 Task: Add Cafe Valley Blueberry Plant-Based Mini Muffins to the cart.
Action: Mouse moved to (15, 79)
Screenshot: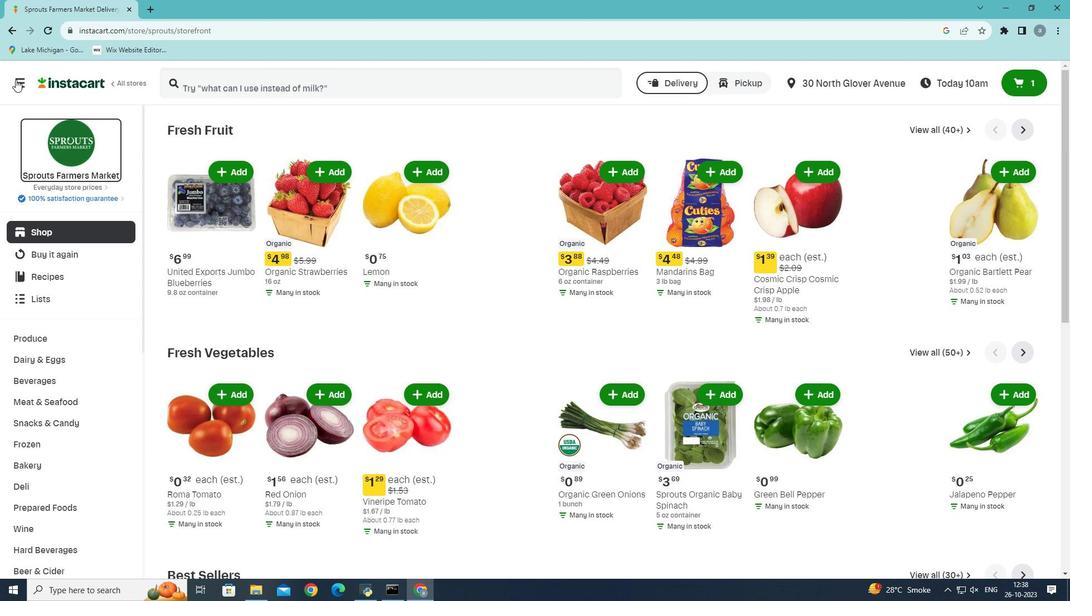 
Action: Mouse pressed left at (15, 79)
Screenshot: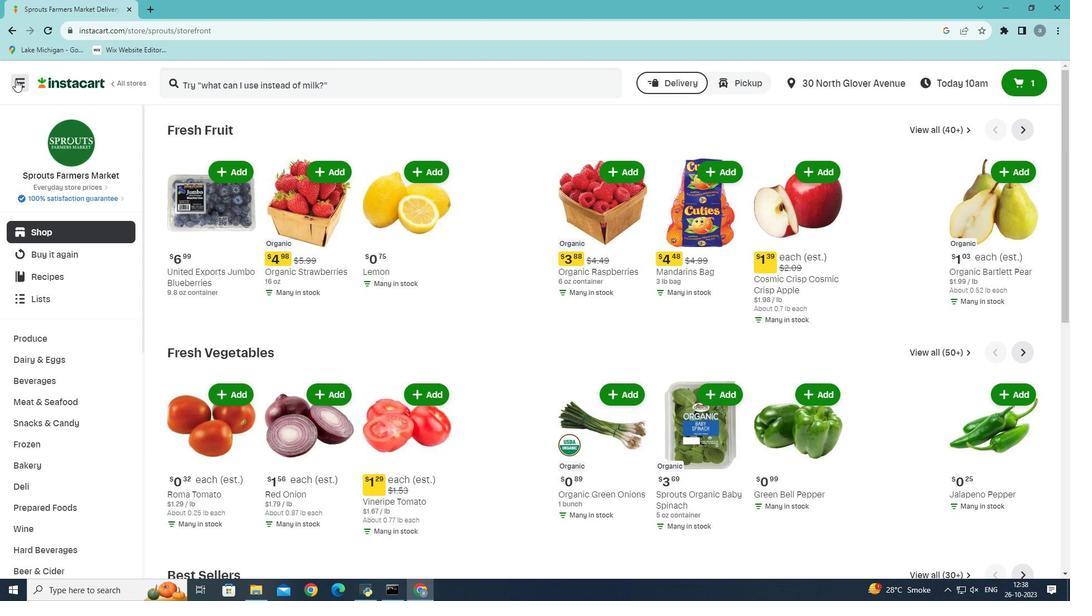
Action: Mouse moved to (60, 326)
Screenshot: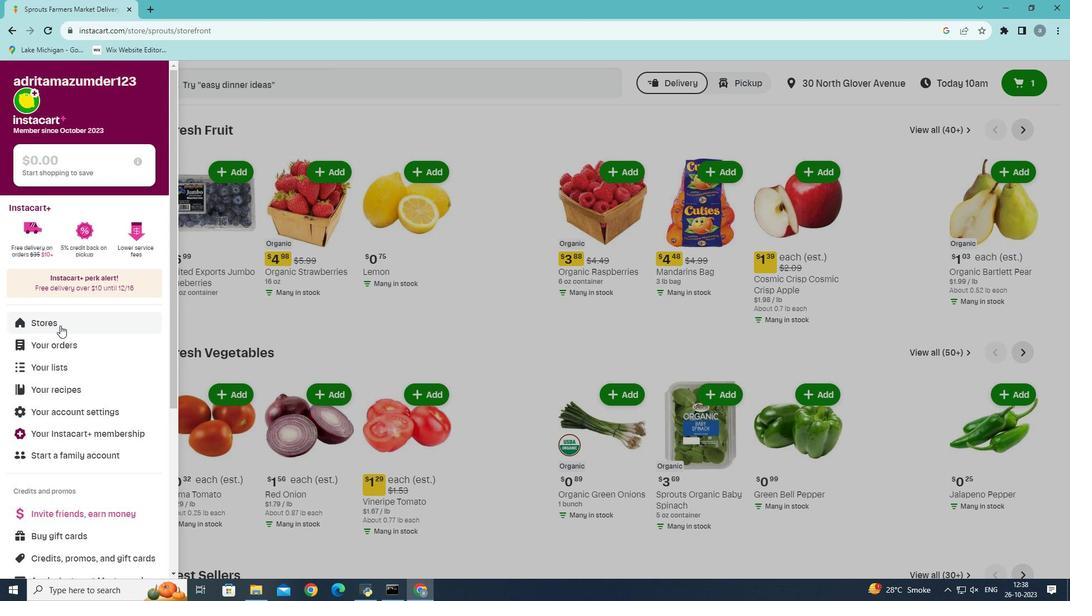
Action: Mouse pressed left at (60, 326)
Screenshot: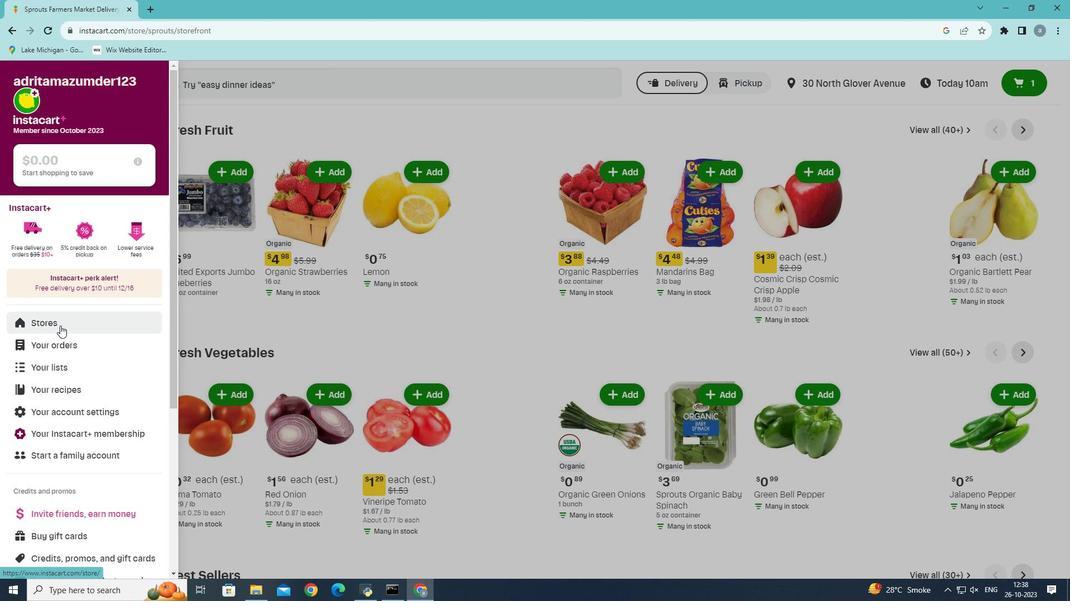 
Action: Mouse moved to (250, 134)
Screenshot: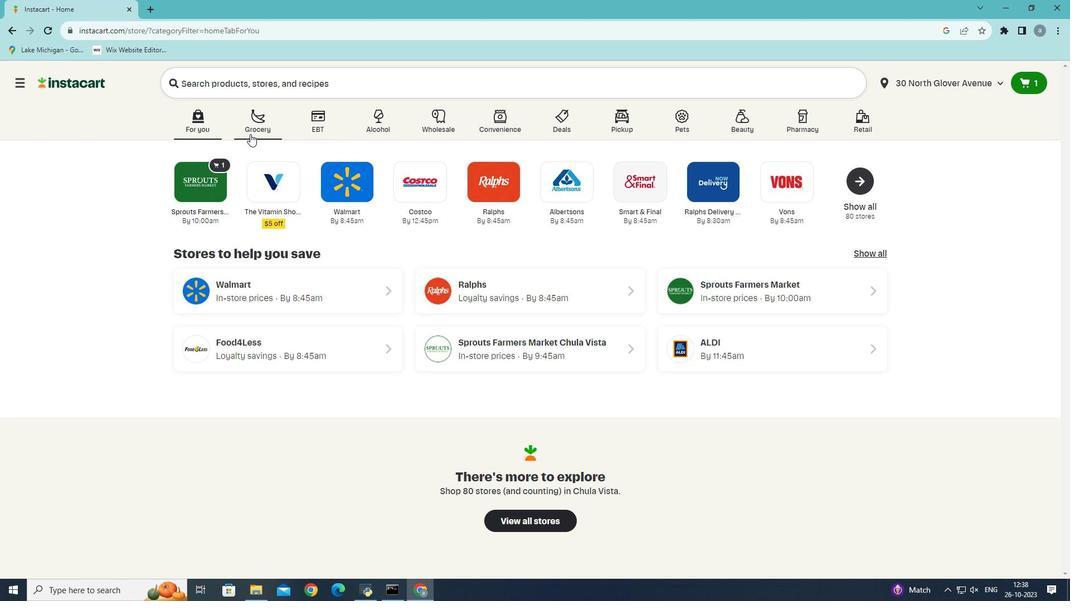 
Action: Mouse pressed left at (250, 134)
Screenshot: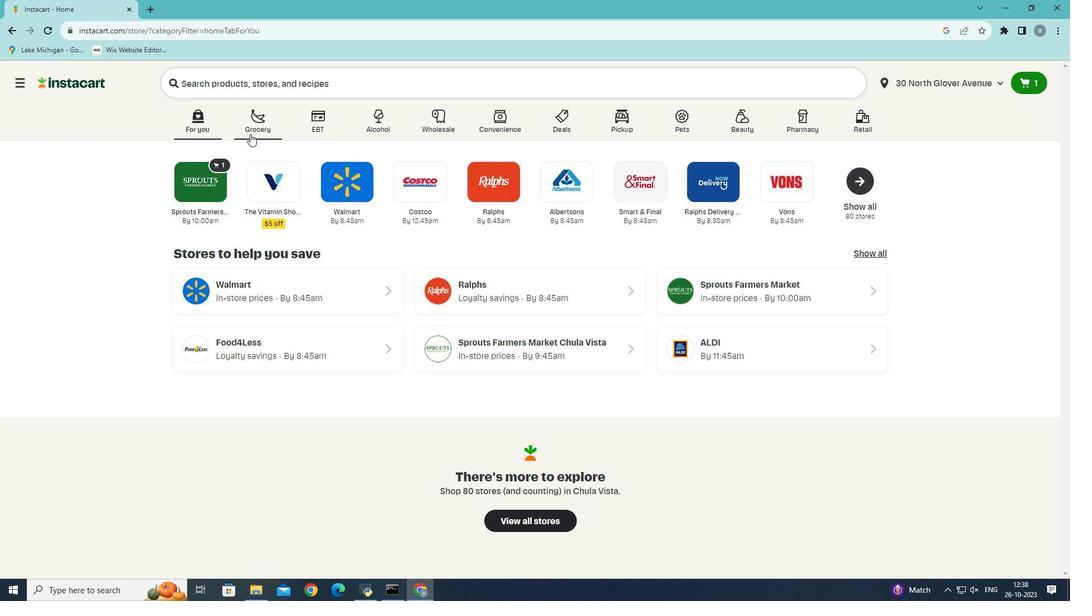 
Action: Mouse moved to (260, 321)
Screenshot: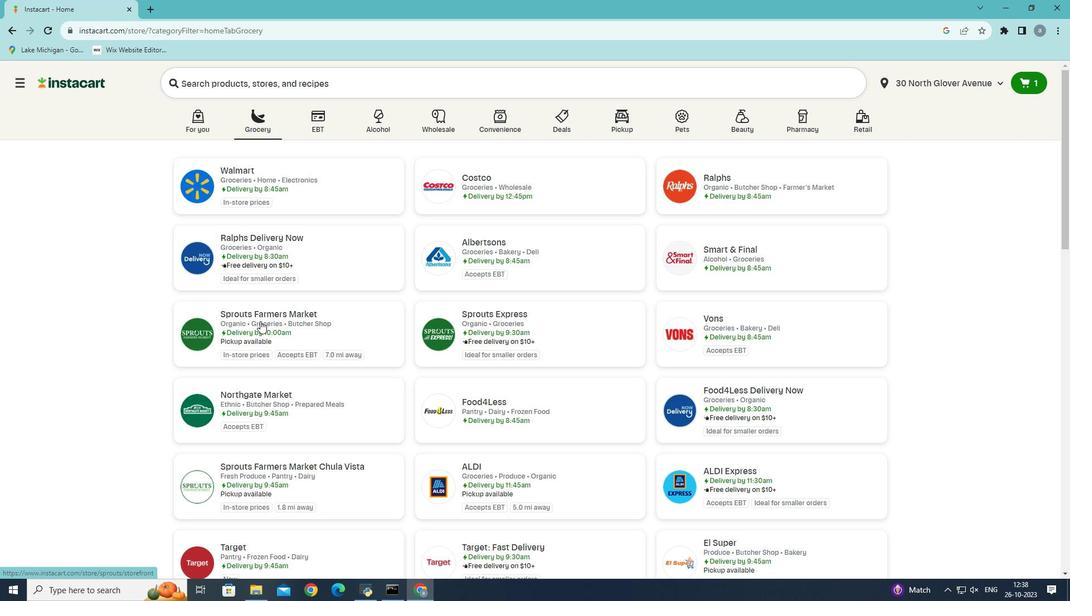 
Action: Mouse pressed left at (260, 321)
Screenshot: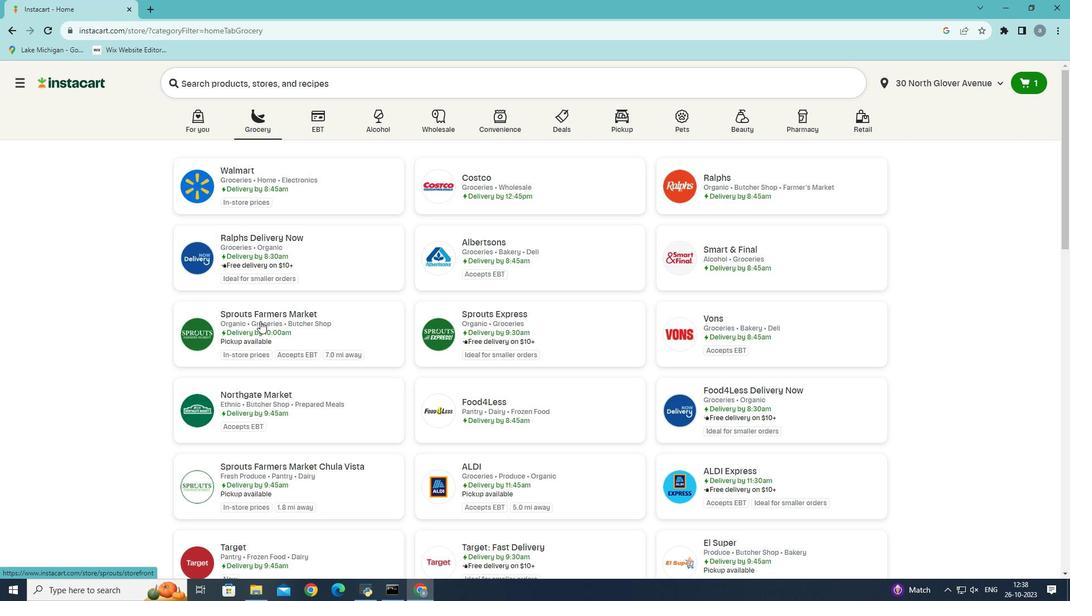 
Action: Mouse moved to (40, 468)
Screenshot: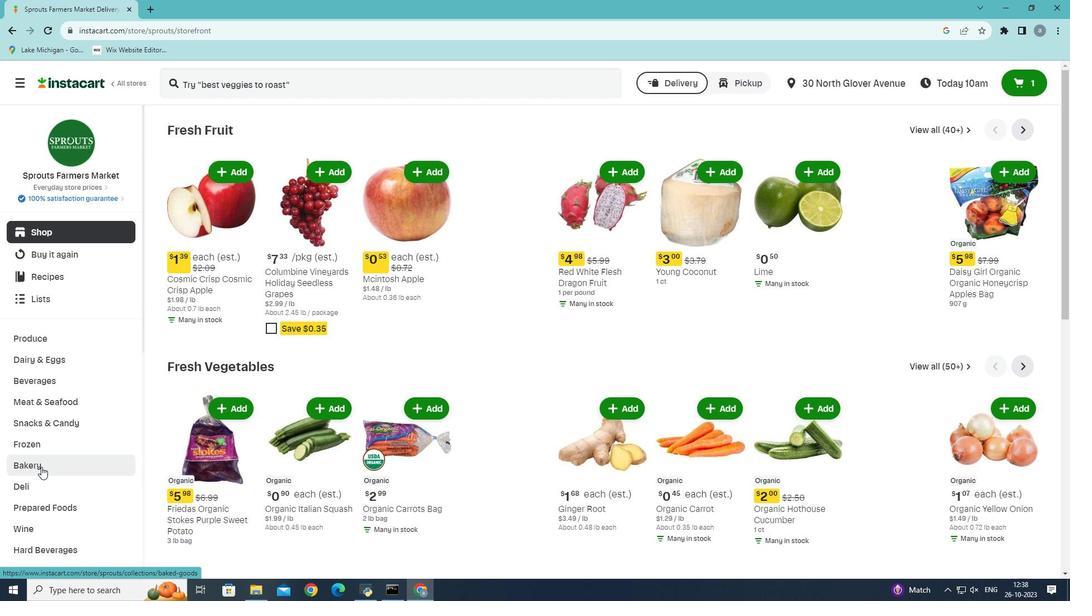 
Action: Mouse pressed left at (40, 468)
Screenshot: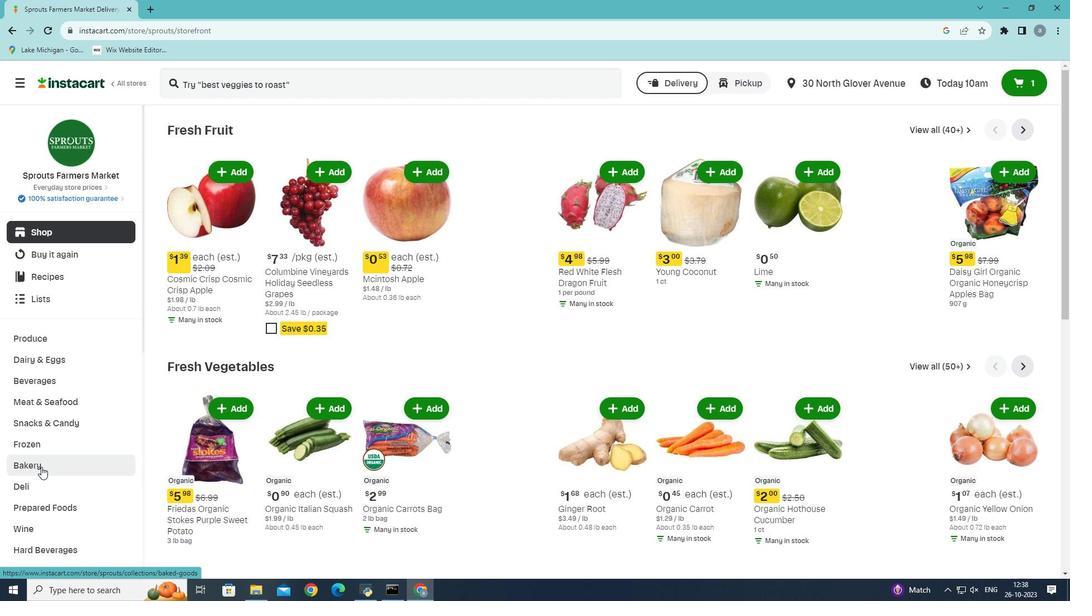 
Action: Mouse moved to (669, 160)
Screenshot: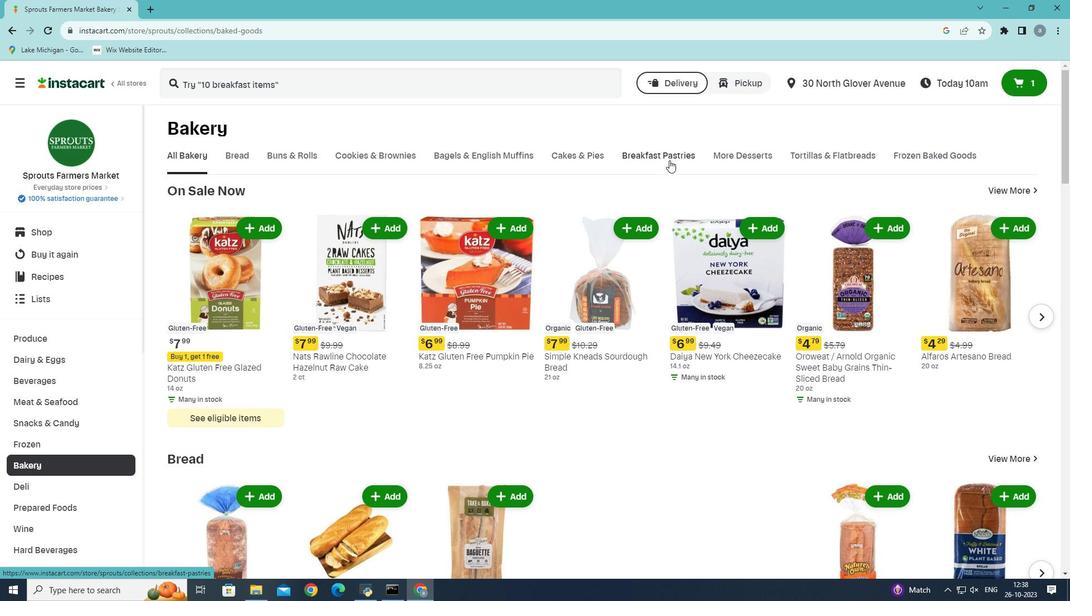
Action: Mouse pressed left at (669, 160)
Screenshot: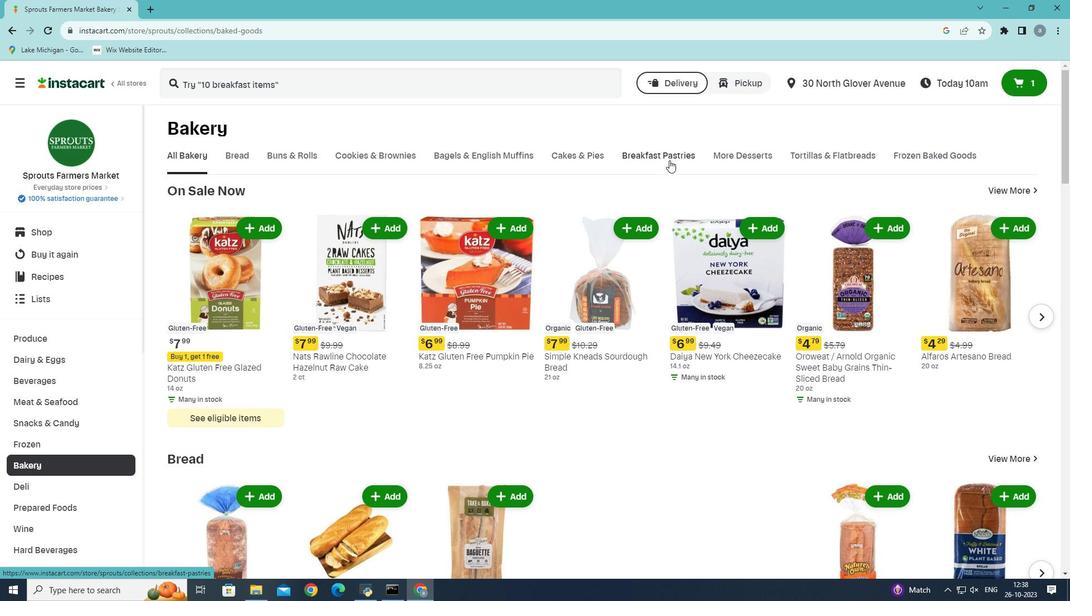 
Action: Mouse moved to (258, 207)
Screenshot: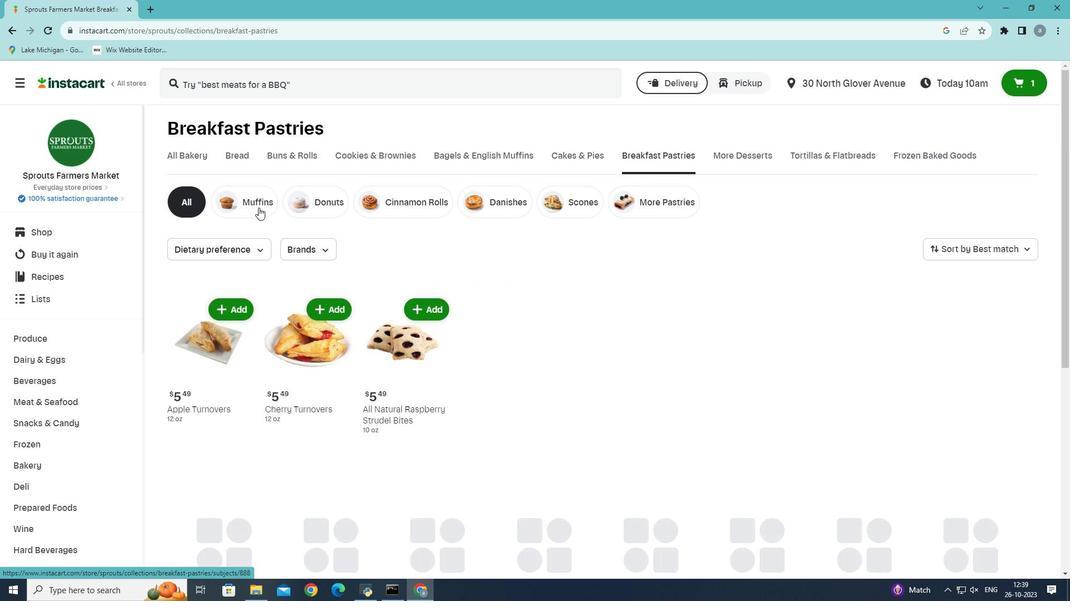 
Action: Mouse pressed left at (258, 207)
Screenshot: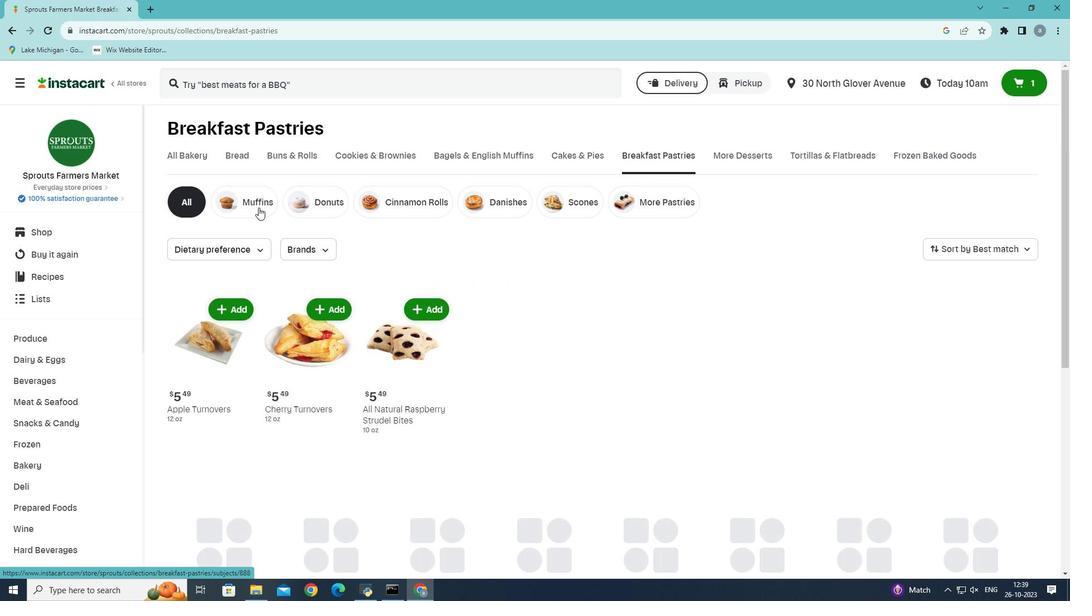
Action: Mouse moved to (420, 389)
Screenshot: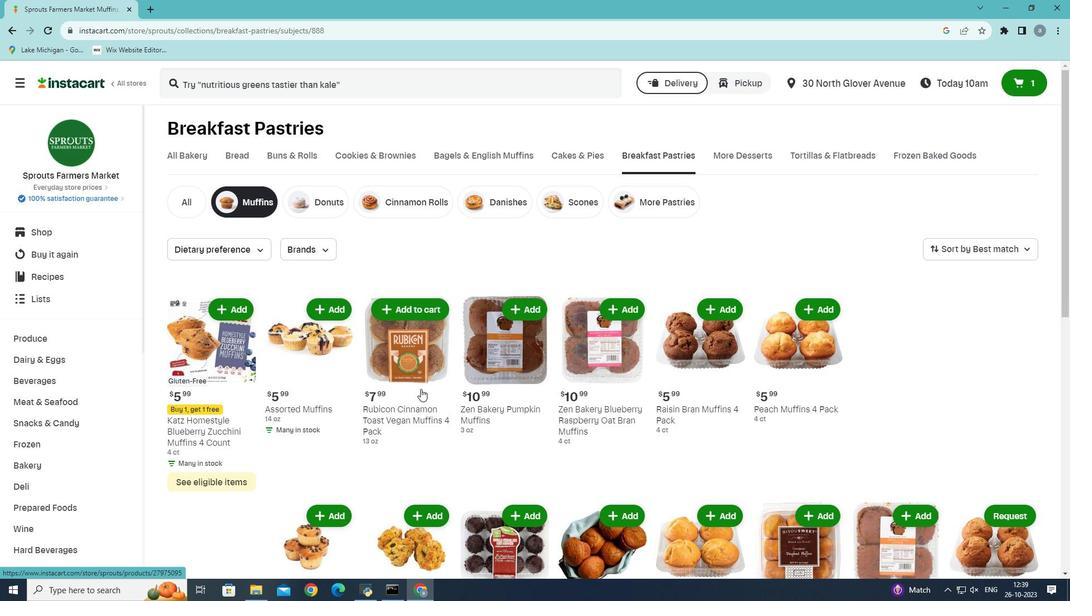 
Action: Mouse scrolled (420, 389) with delta (0, 0)
Screenshot: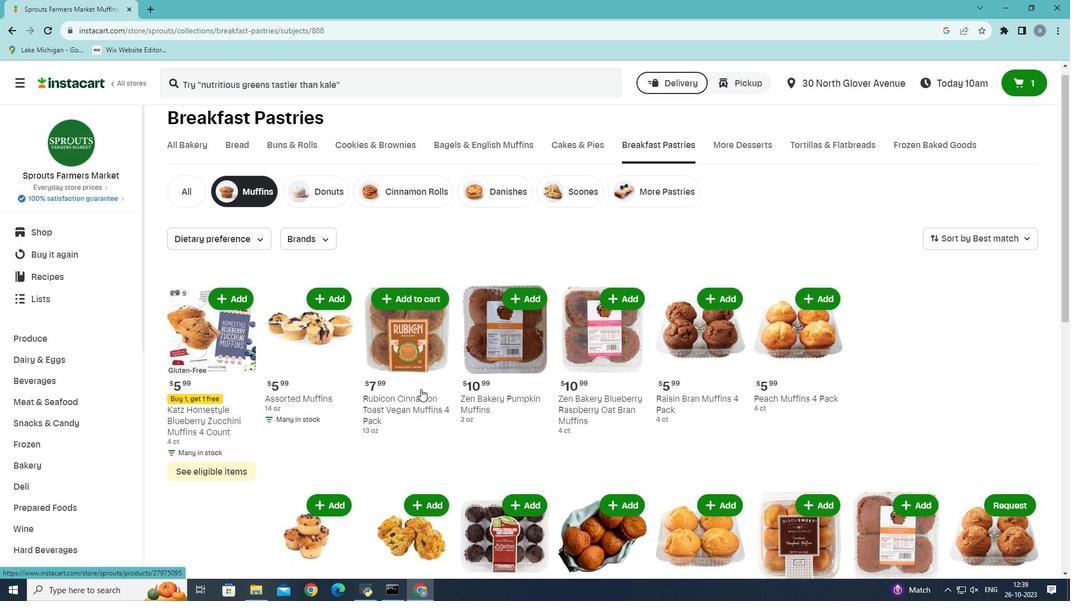 
Action: Mouse scrolled (420, 389) with delta (0, 0)
Screenshot: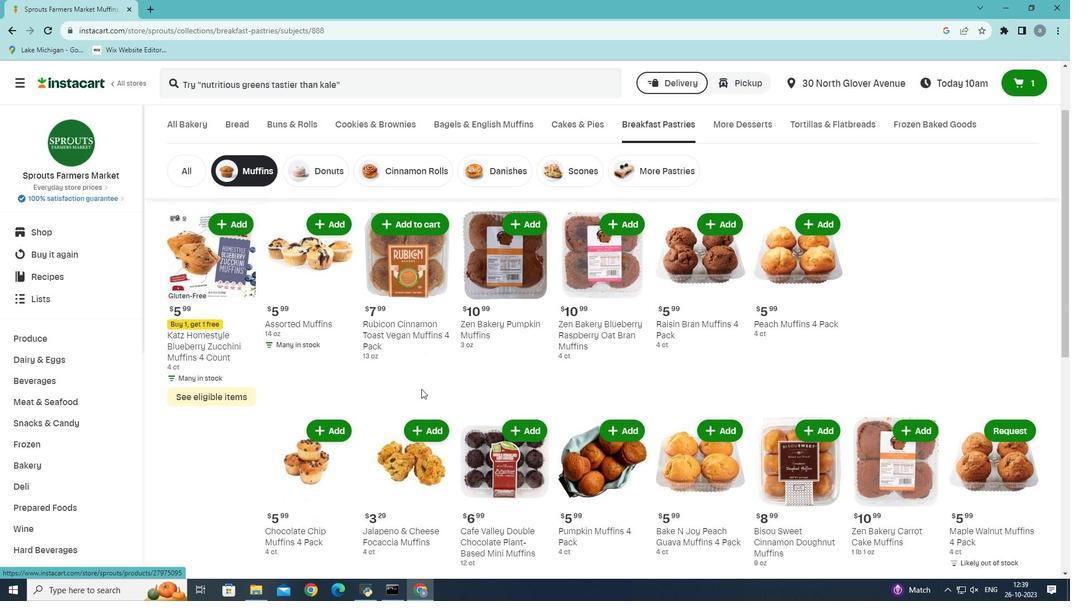 
Action: Mouse moved to (421, 389)
Screenshot: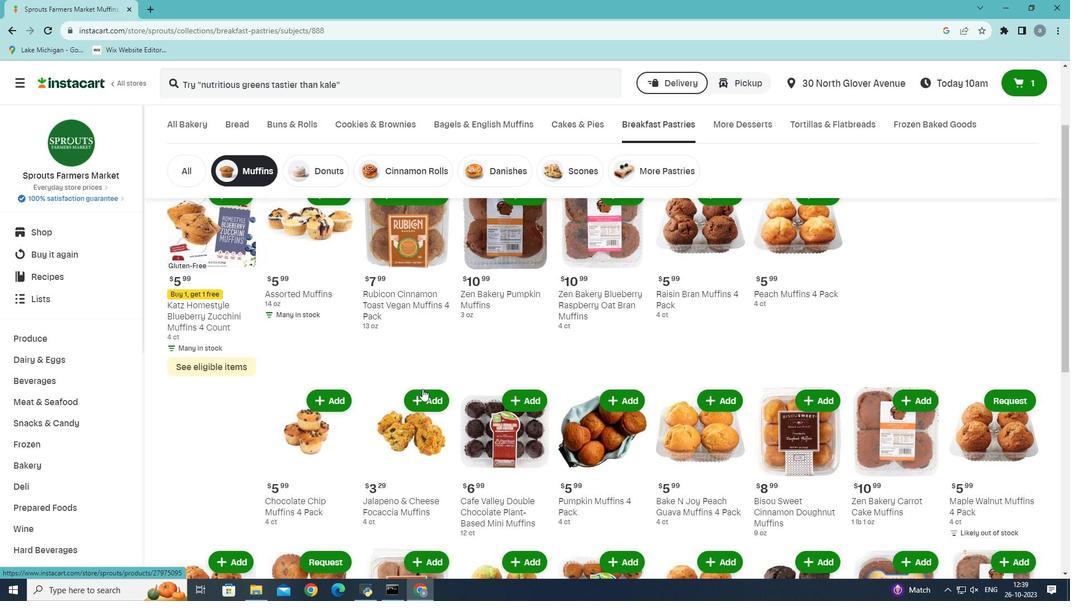 
Action: Mouse scrolled (421, 389) with delta (0, 0)
Screenshot: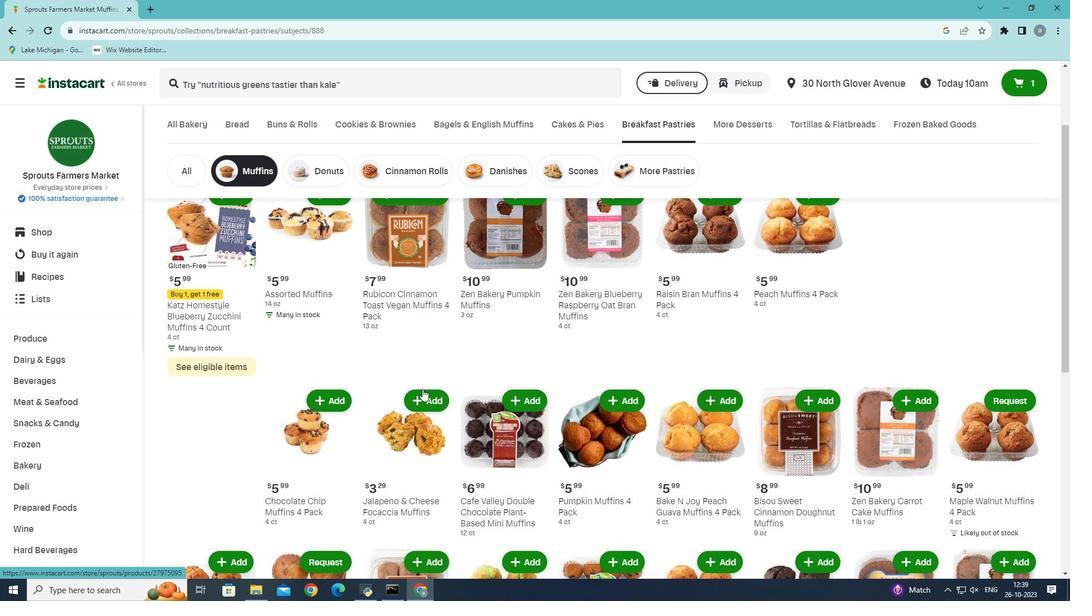 
Action: Mouse moved to (433, 381)
Screenshot: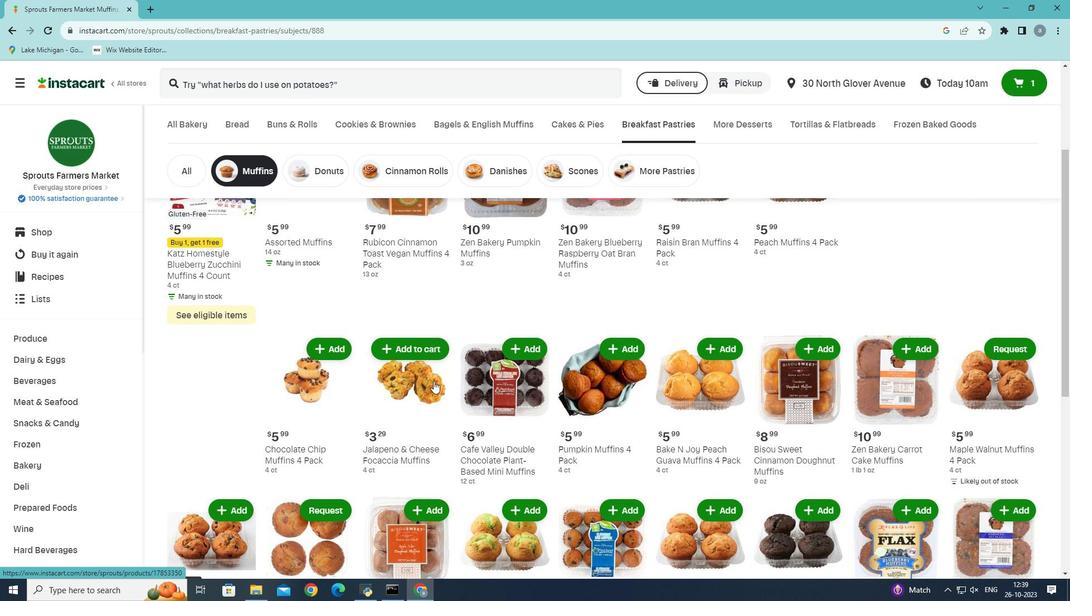 
Action: Mouse scrolled (433, 381) with delta (0, 0)
Screenshot: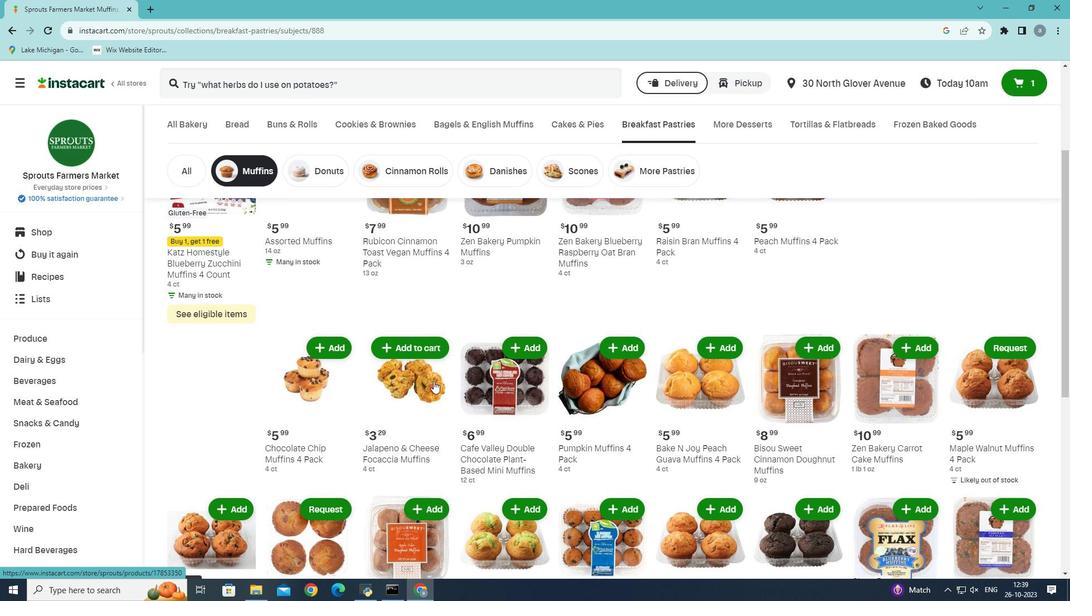 
Action: Mouse moved to (548, 368)
Screenshot: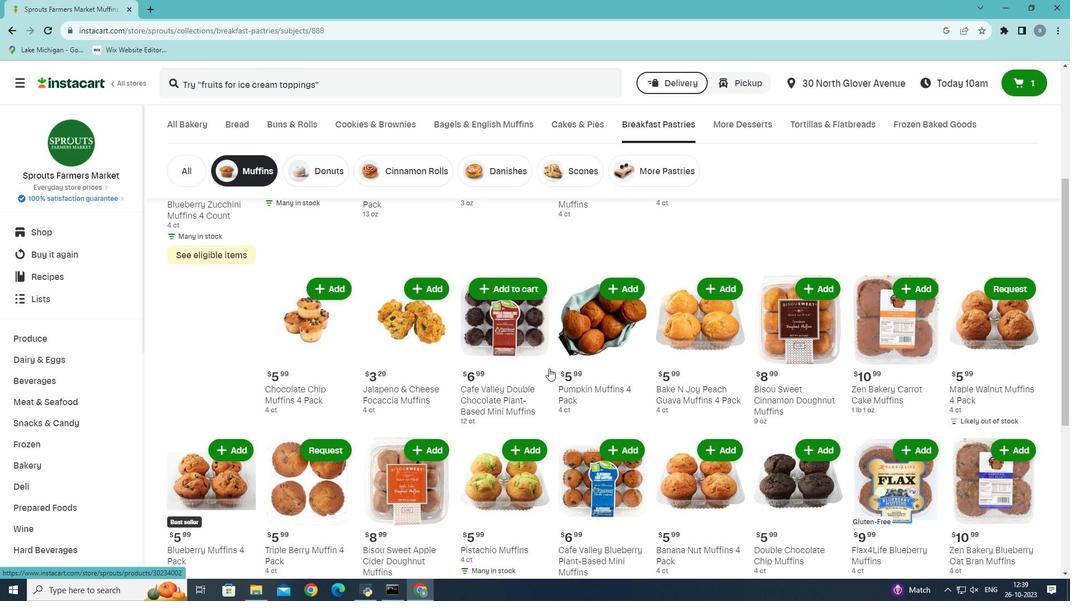 
Action: Mouse scrolled (548, 368) with delta (0, 0)
Screenshot: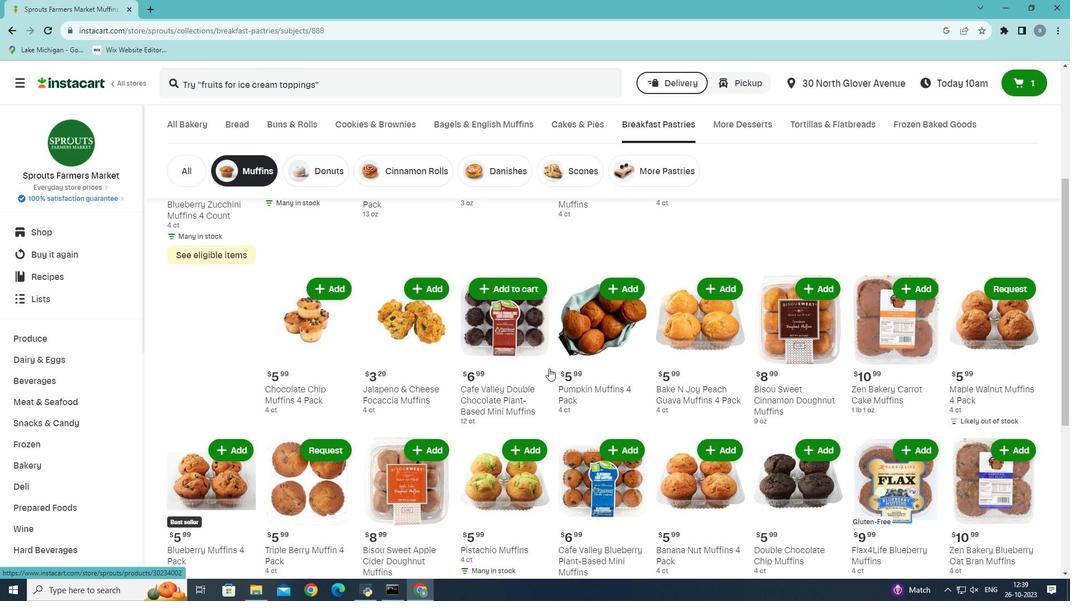
Action: Mouse moved to (549, 368)
Screenshot: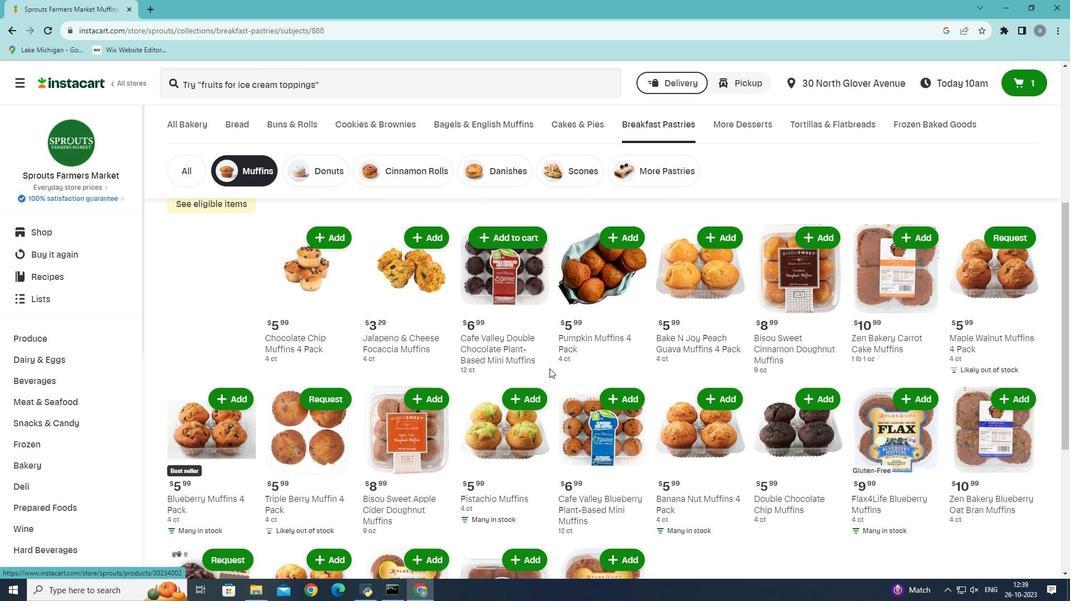 
Action: Mouse scrolled (549, 368) with delta (0, 0)
Screenshot: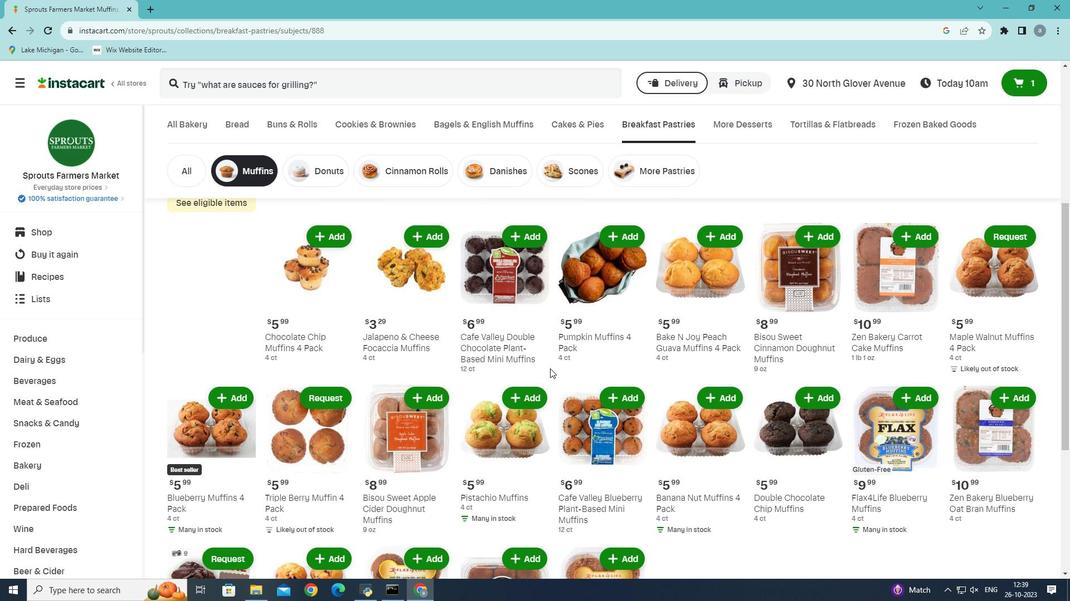 
Action: Mouse moved to (571, 371)
Screenshot: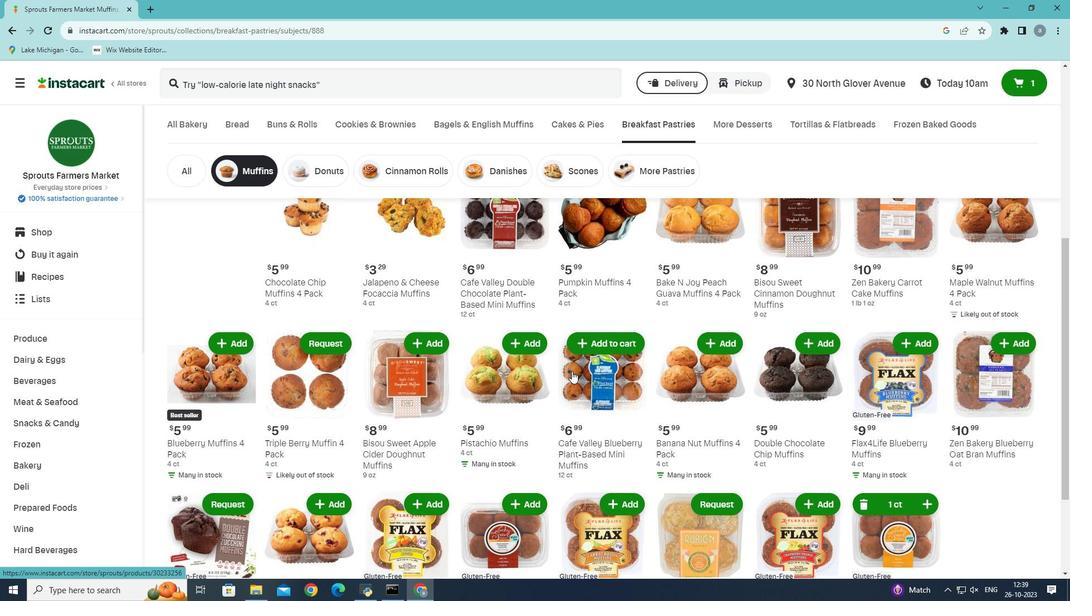 
Action: Mouse scrolled (571, 371) with delta (0, 0)
Screenshot: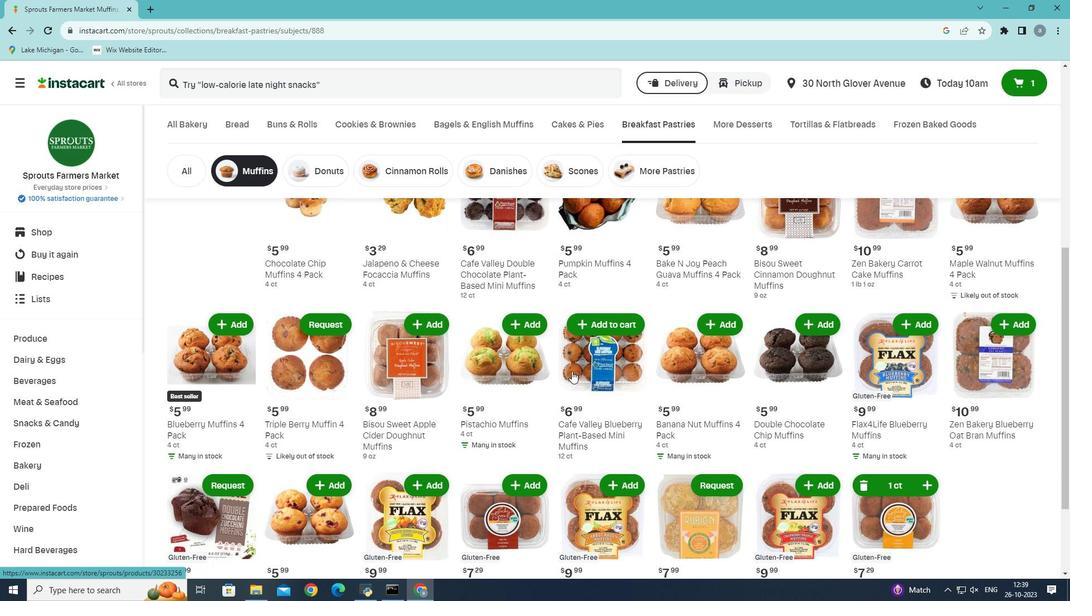 
Action: Mouse scrolled (571, 371) with delta (0, 0)
Screenshot: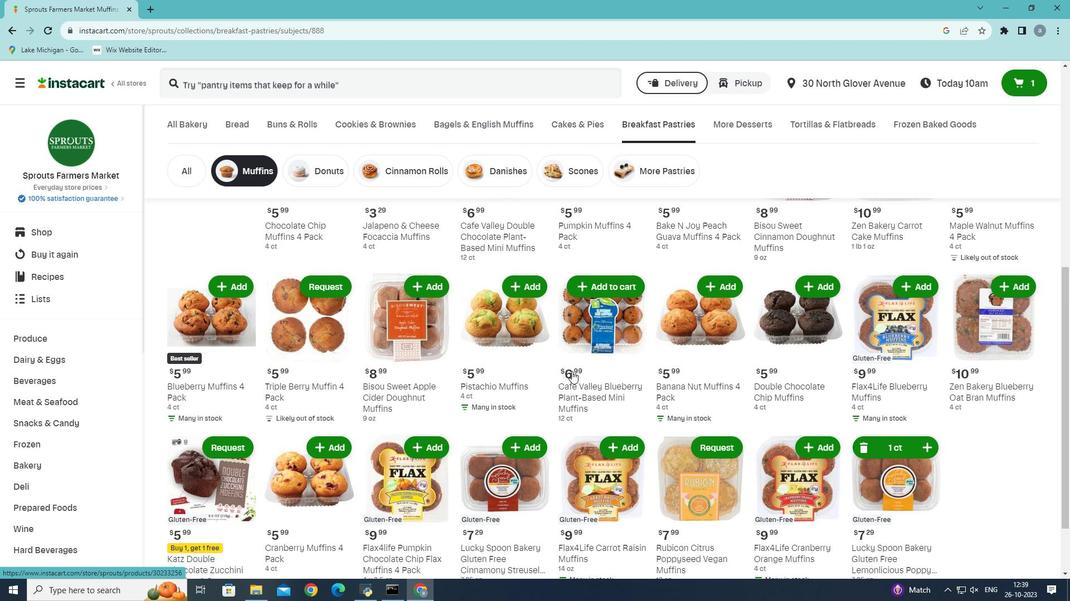 
Action: Mouse moved to (574, 371)
Screenshot: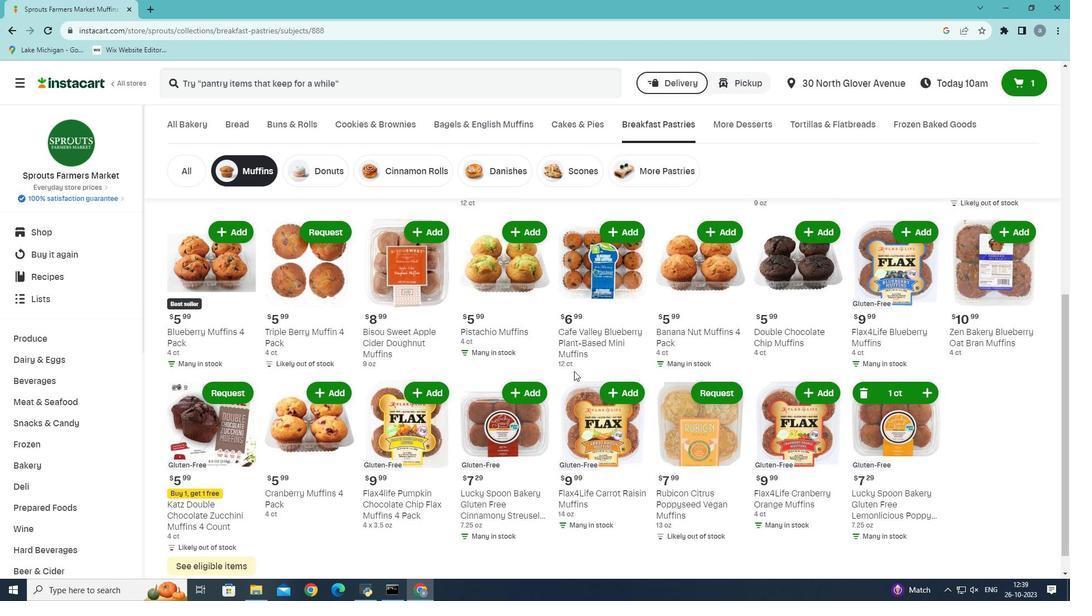 
Action: Mouse scrolled (574, 371) with delta (0, 0)
Screenshot: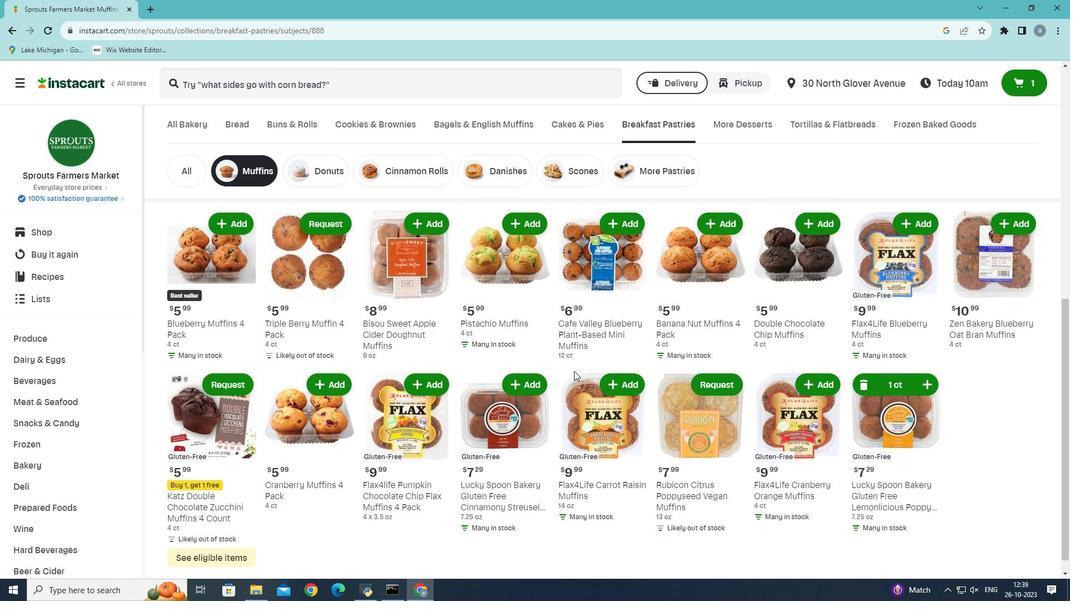
Action: Mouse scrolled (574, 371) with delta (0, 0)
Screenshot: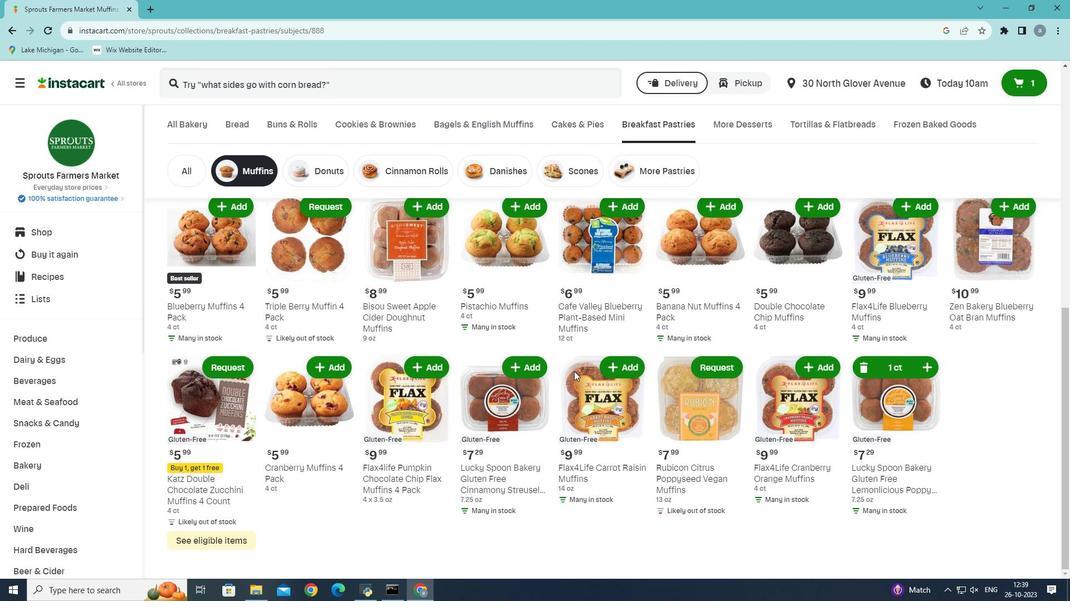 
Action: Mouse scrolled (574, 371) with delta (0, 0)
Screenshot: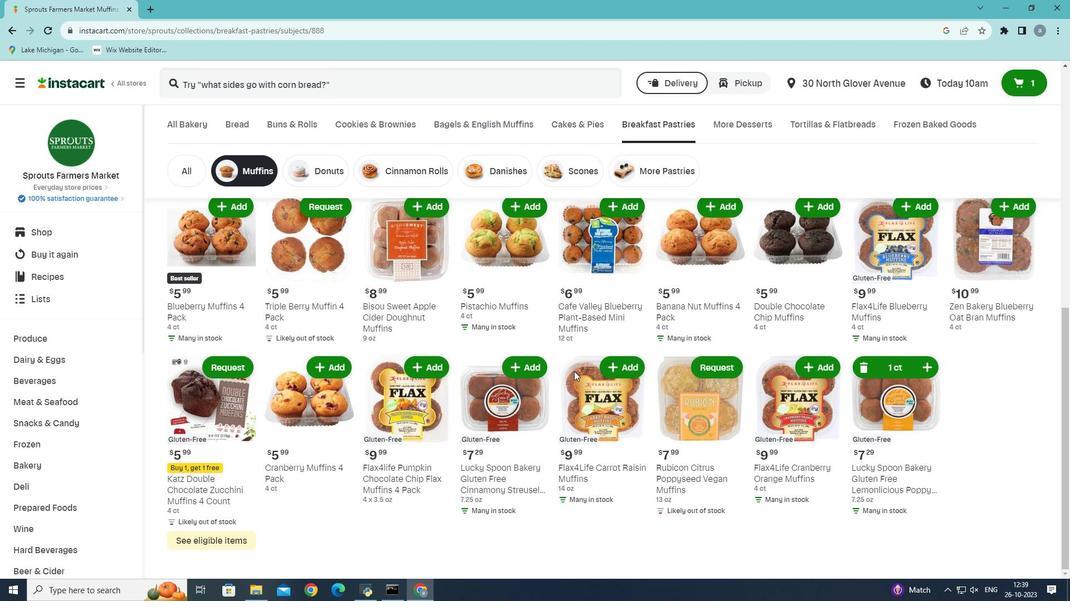 
Action: Mouse moved to (618, 263)
Screenshot: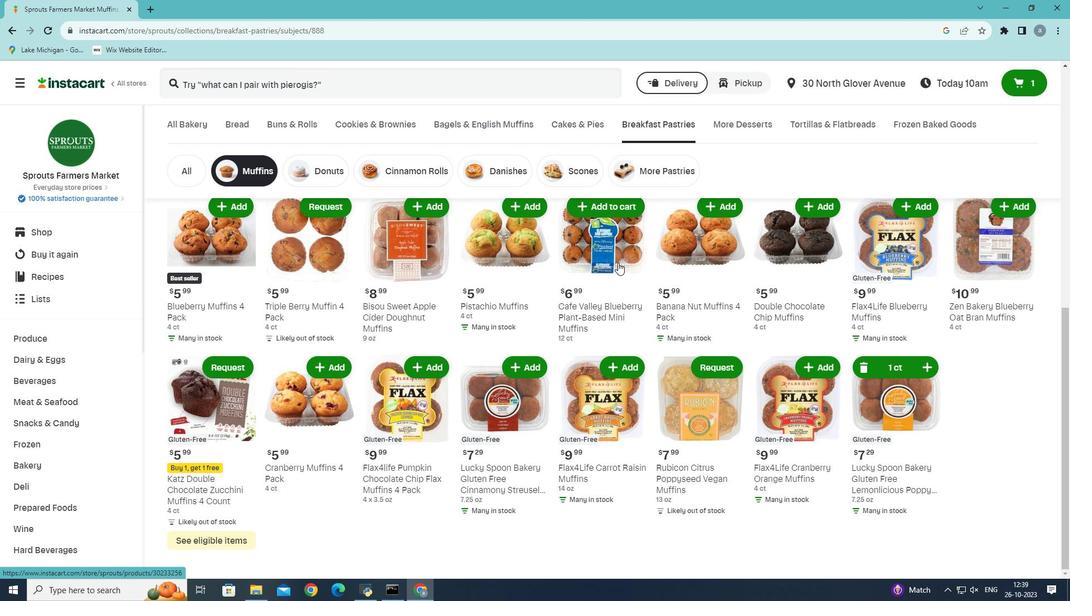 
Action: Mouse scrolled (618, 263) with delta (0, 0)
Screenshot: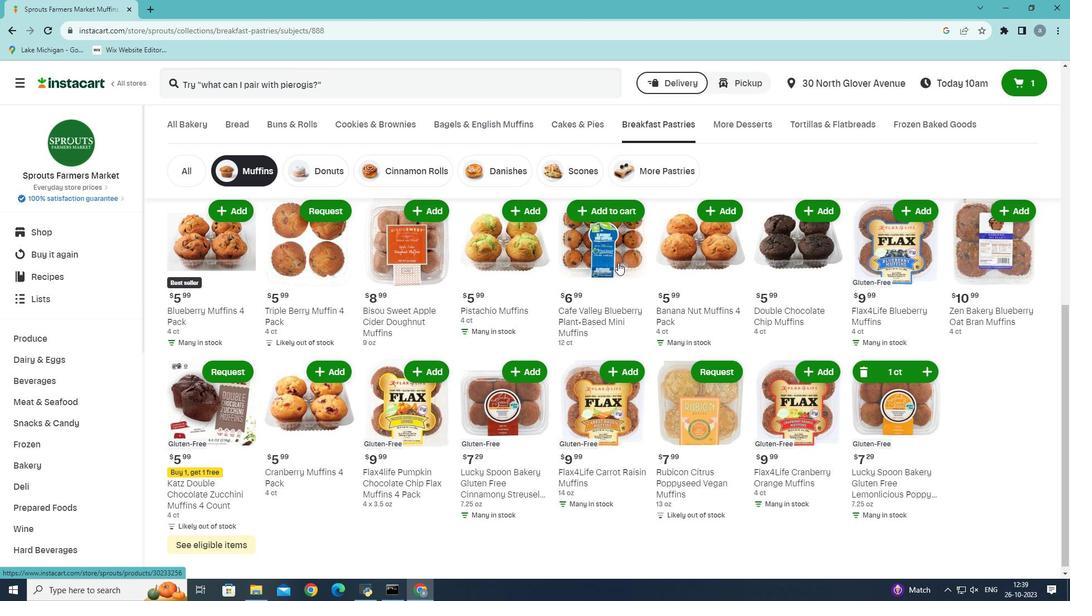 
Action: Mouse pressed left at (618, 263)
Screenshot: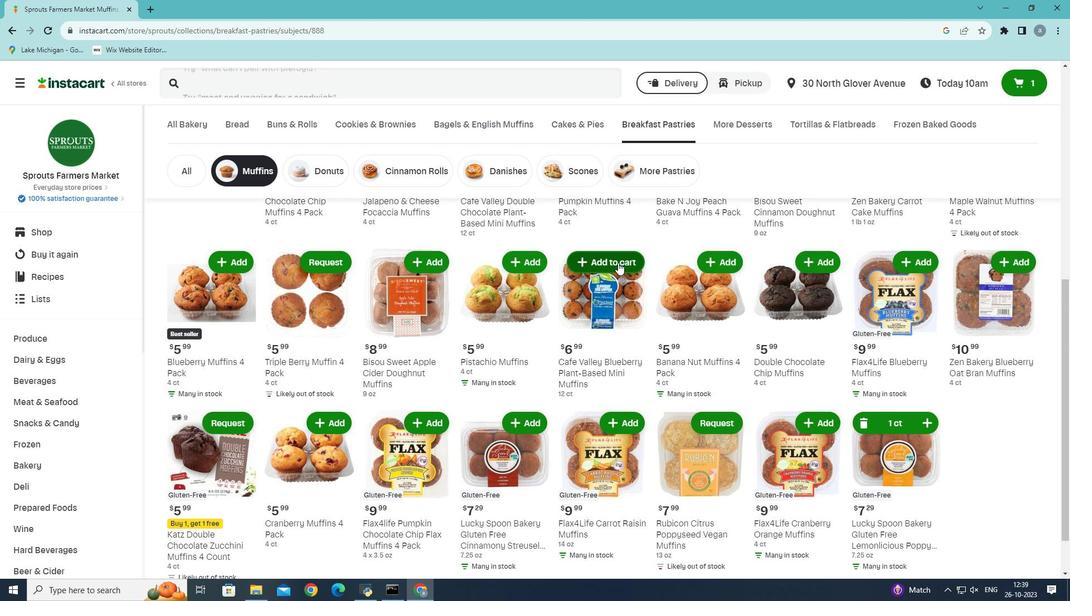 
Action: Mouse moved to (618, 263)
Screenshot: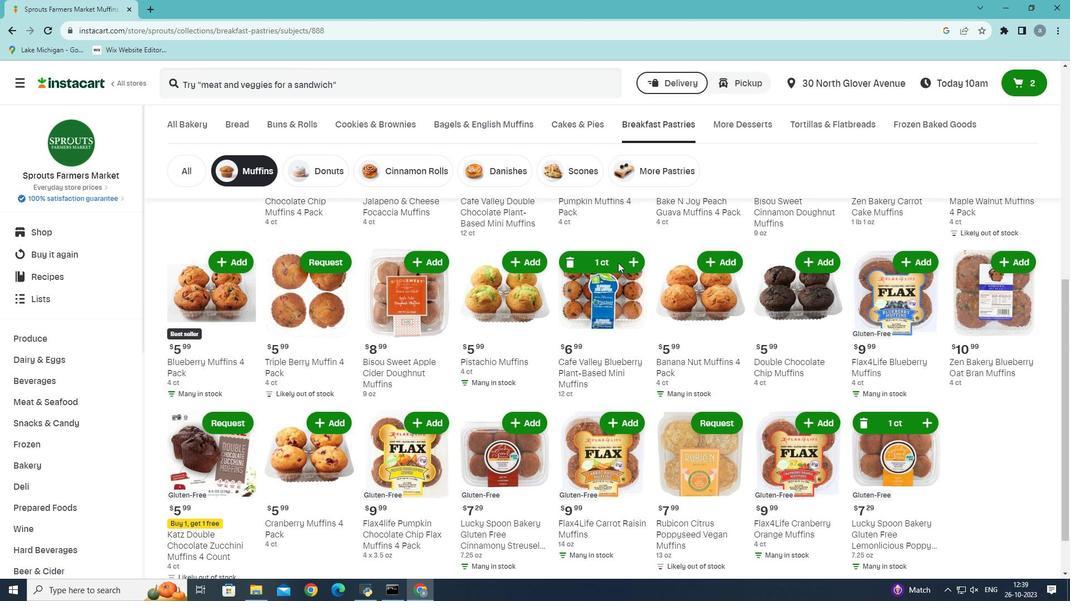 
